 Task: Create a task  Implement a new cloud-based payroll system for a company , assign it to team member softage.1@softage.net in the project AgileNexus and update the status of the task to  Off Track , set the priority of the task to Medium
Action: Mouse moved to (78, 68)
Screenshot: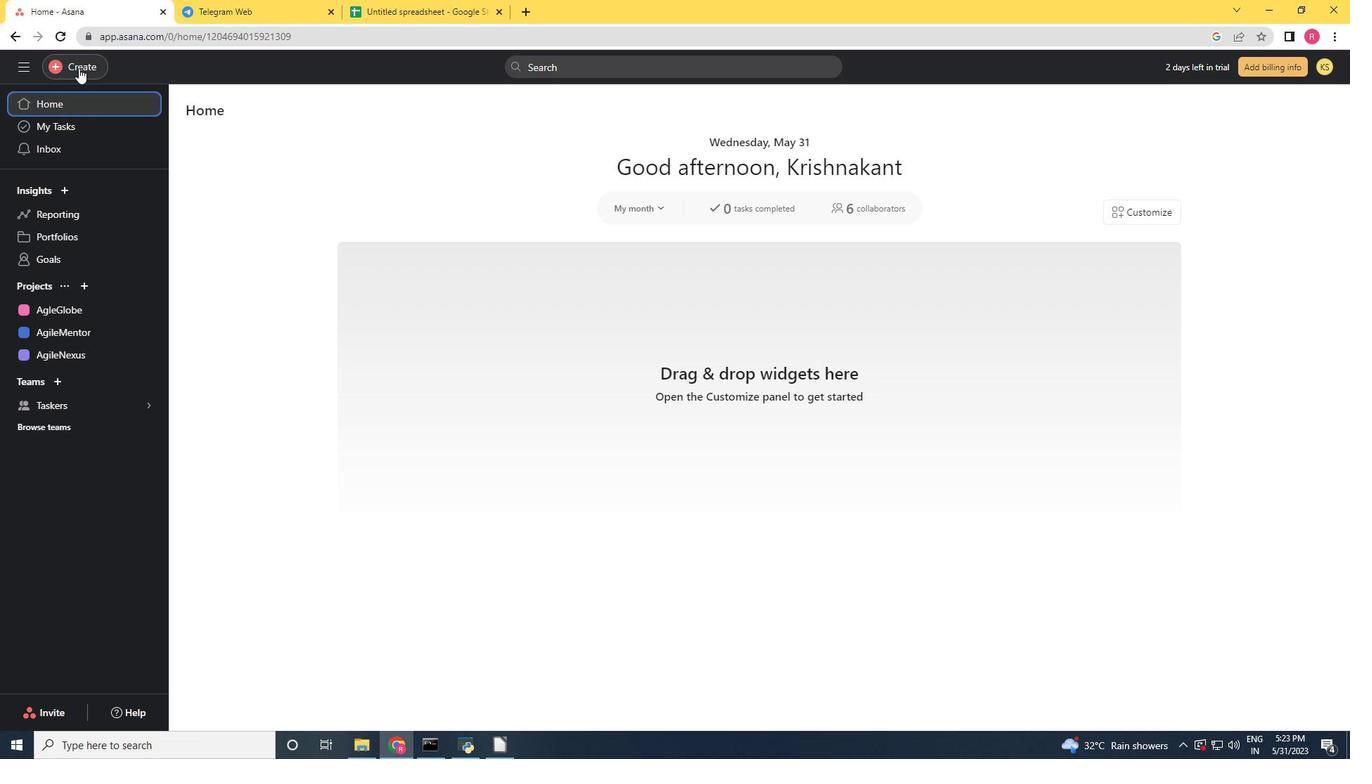 
Action: Mouse pressed left at (78, 68)
Screenshot: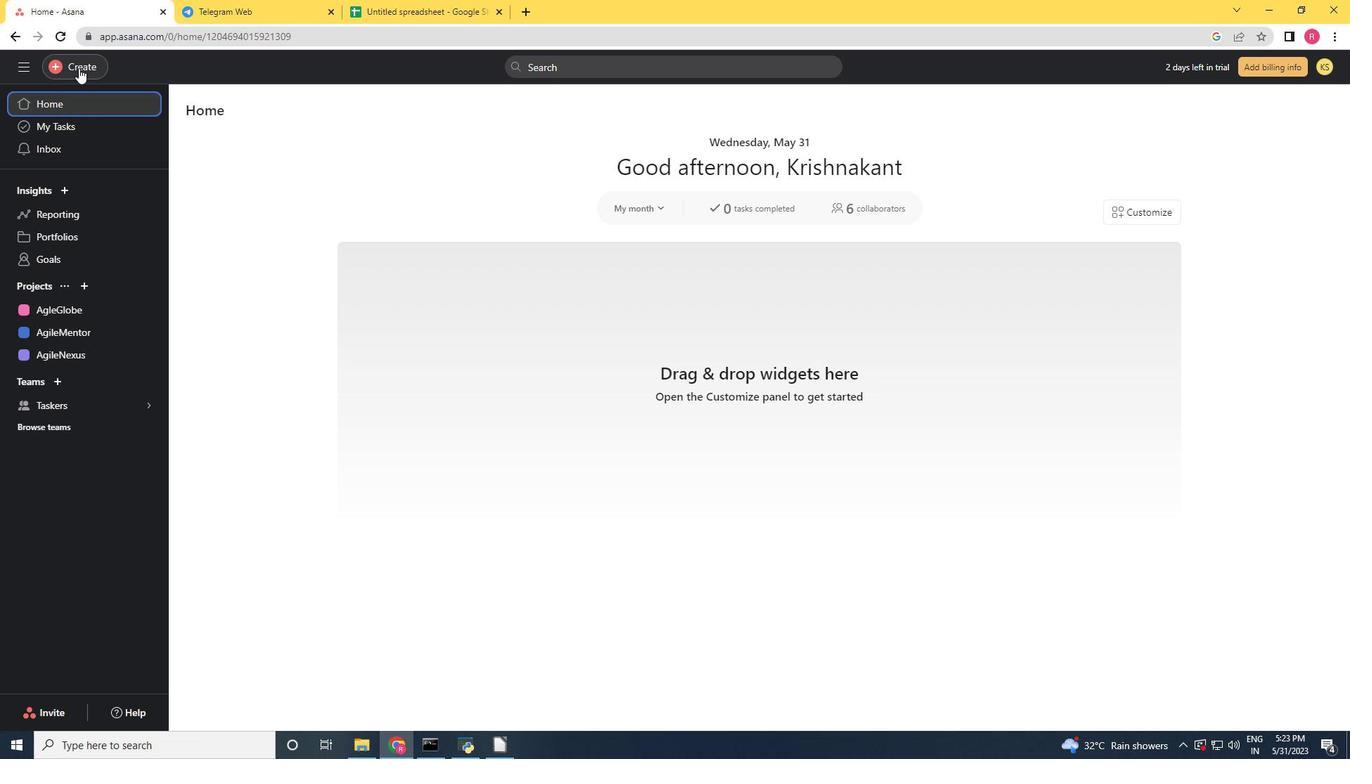 
Action: Mouse moved to (78, 364)
Screenshot: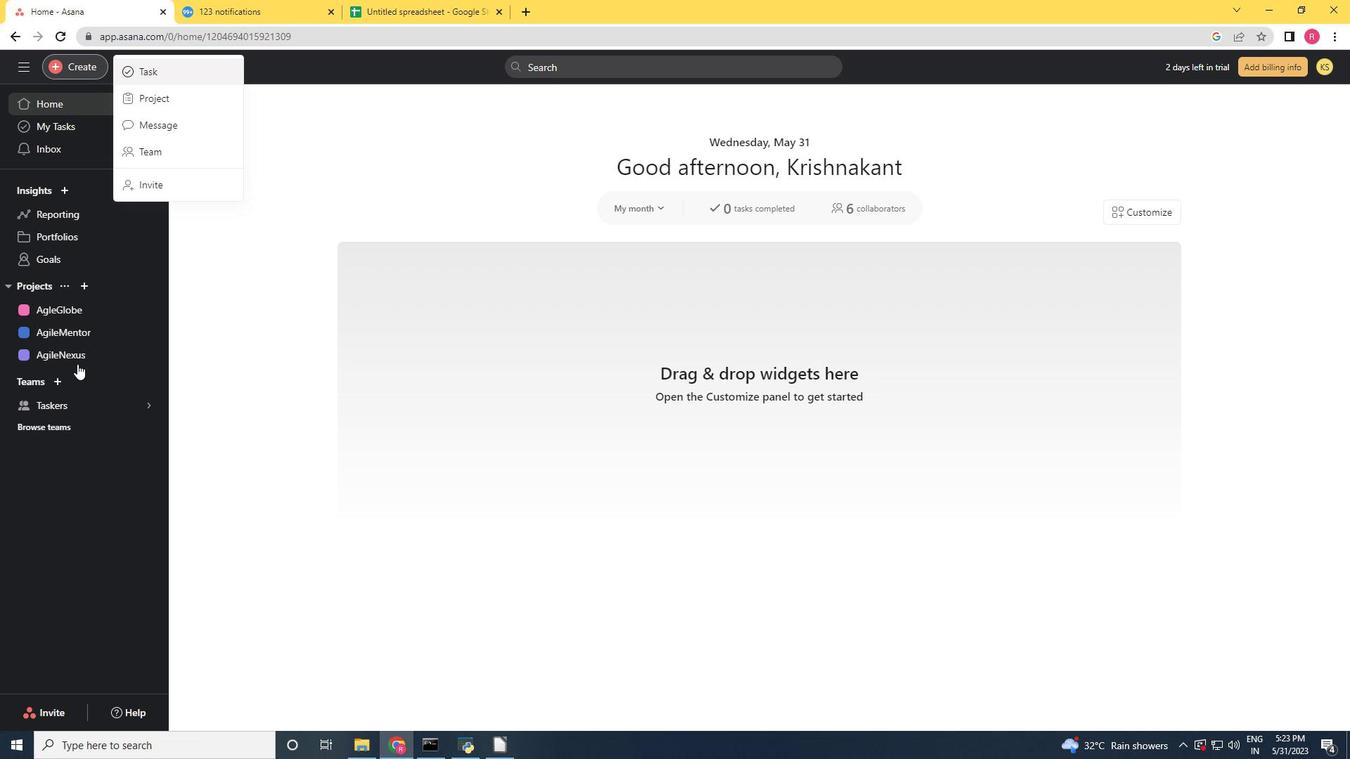 
Action: Mouse pressed left at (78, 364)
Screenshot: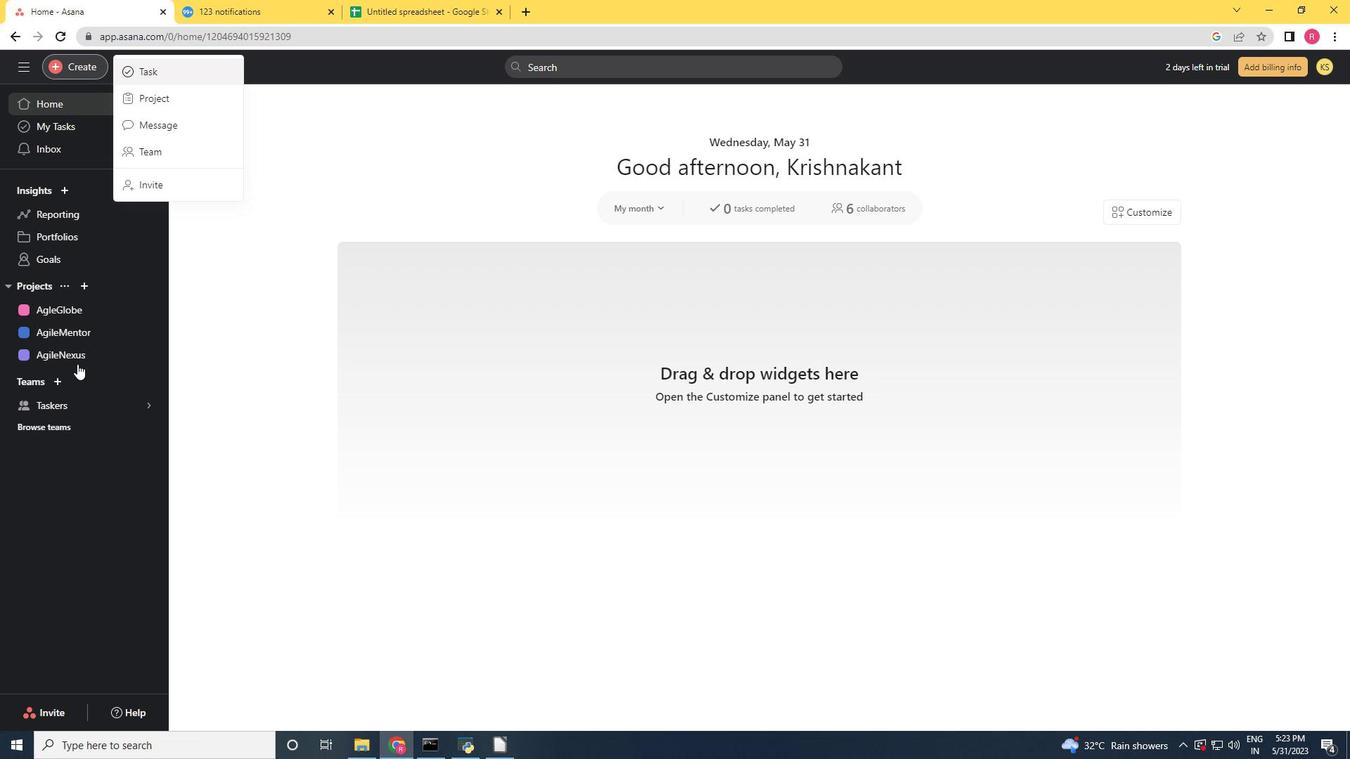 
Action: Mouse moved to (83, 66)
Screenshot: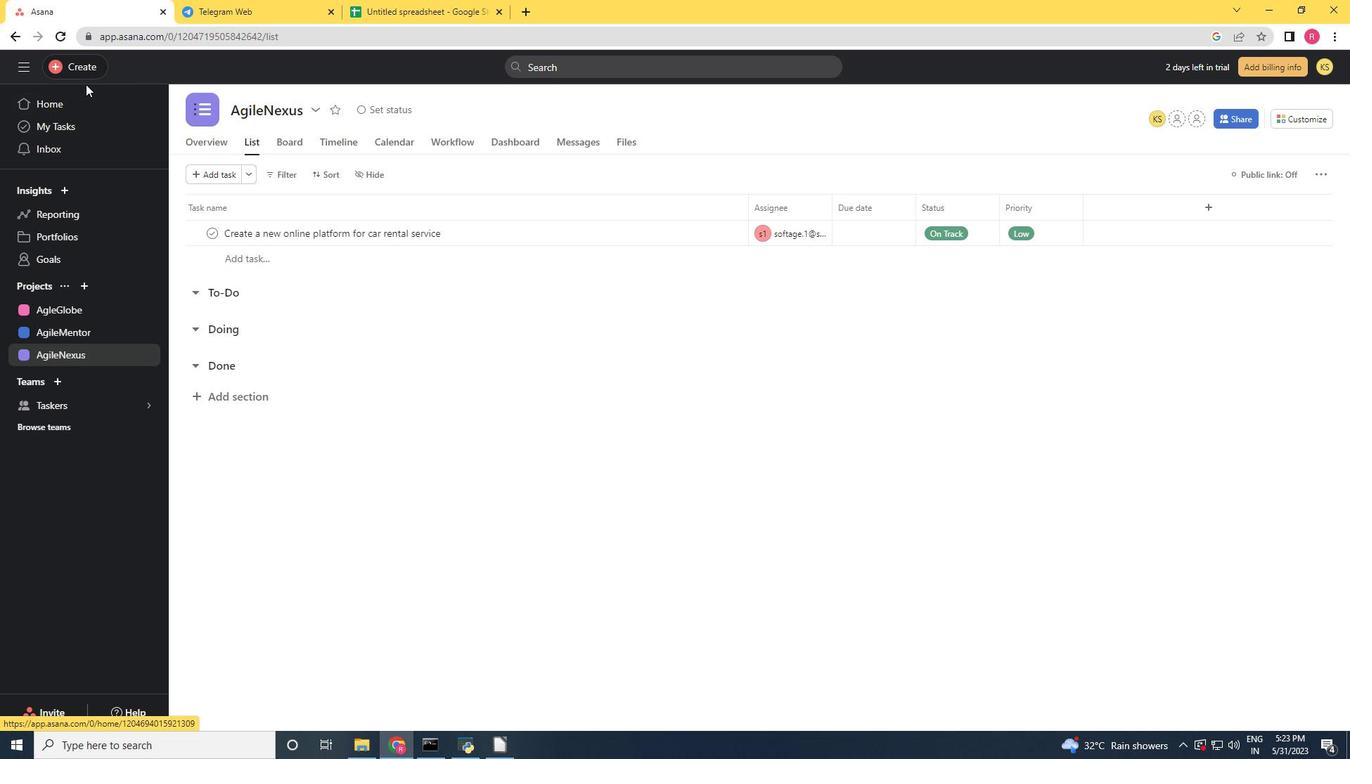 
Action: Mouse pressed left at (83, 66)
Screenshot: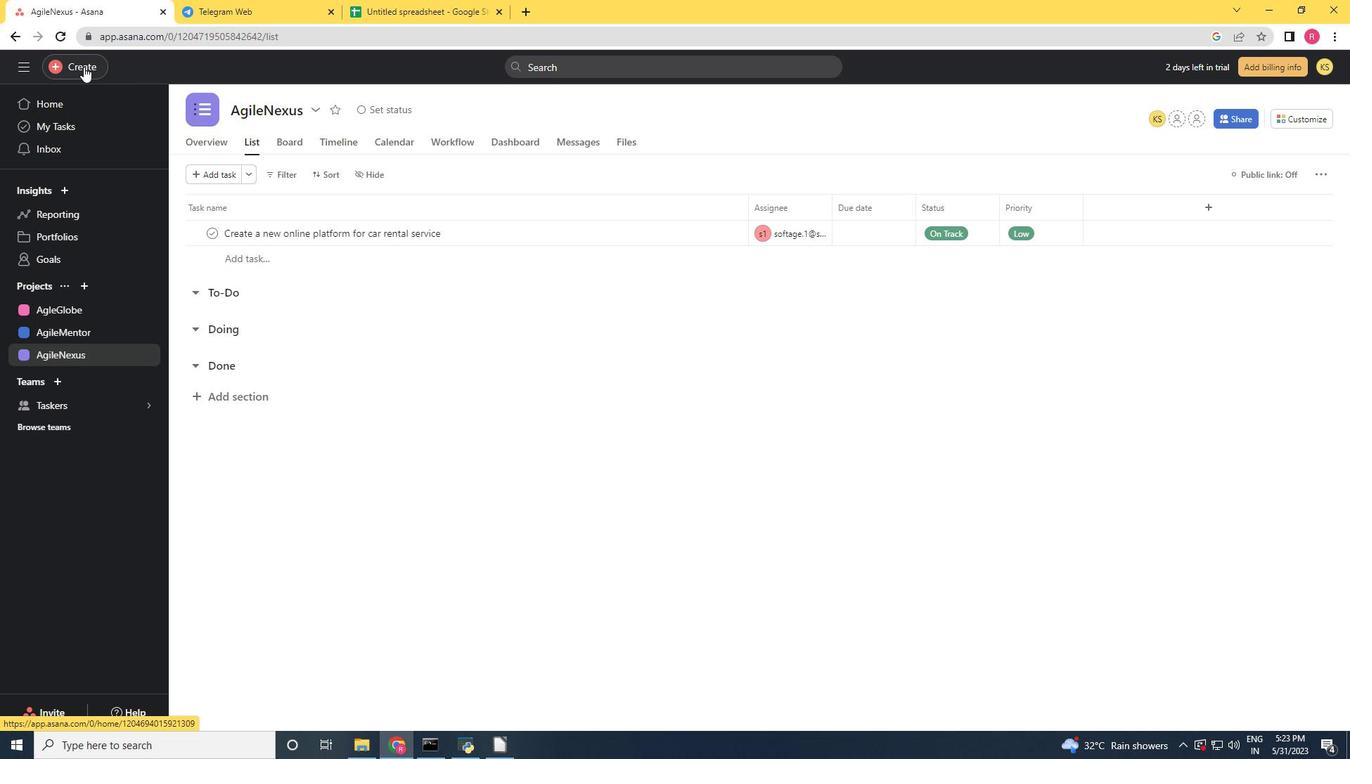 
Action: Mouse moved to (159, 65)
Screenshot: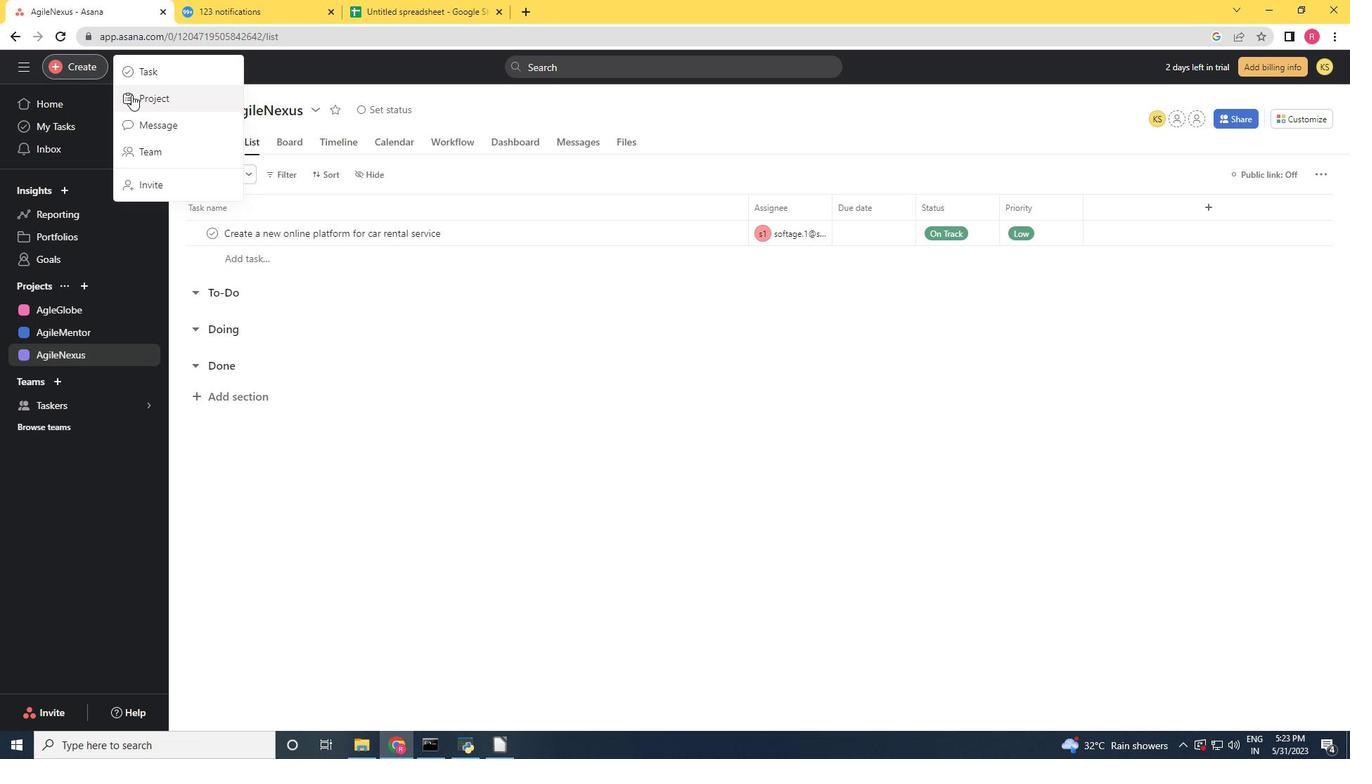 
Action: Mouse pressed left at (159, 65)
Screenshot: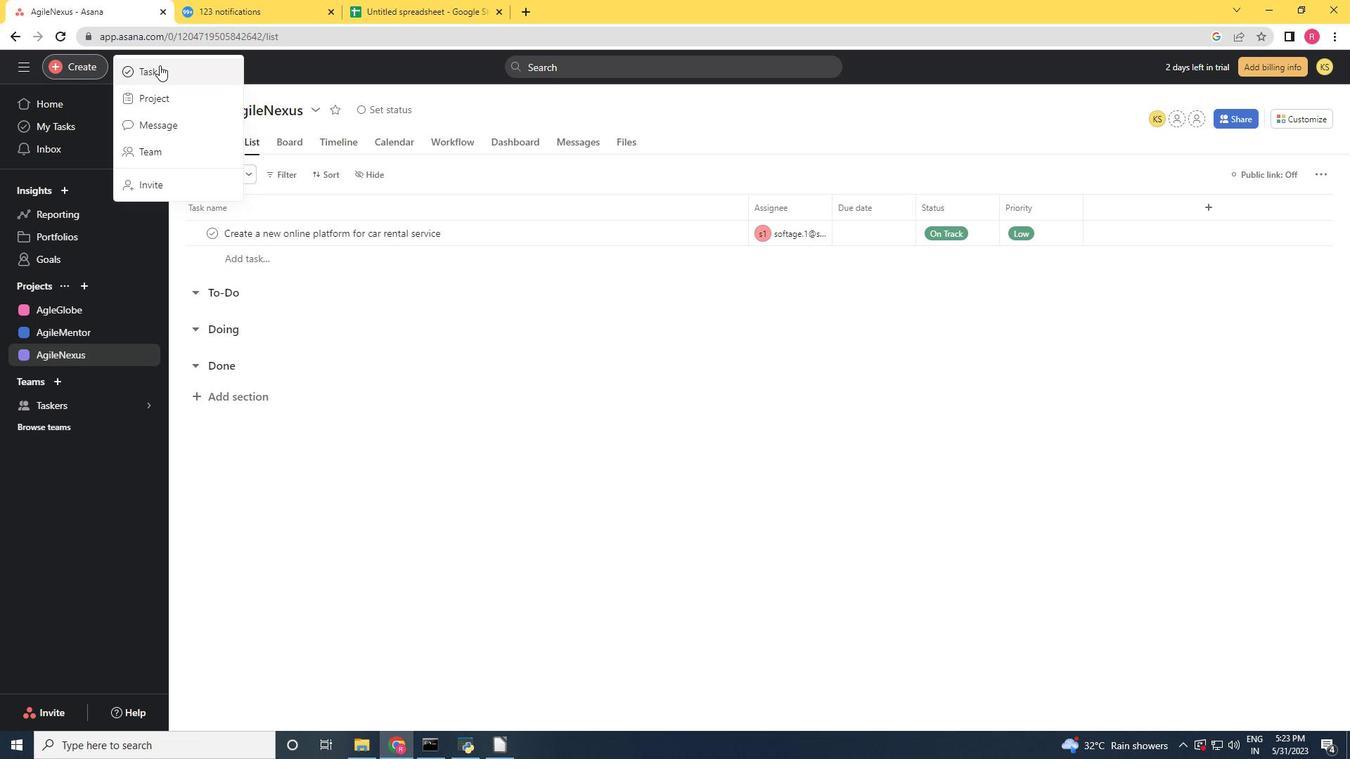
Action: Mouse moved to (159, 64)
Screenshot: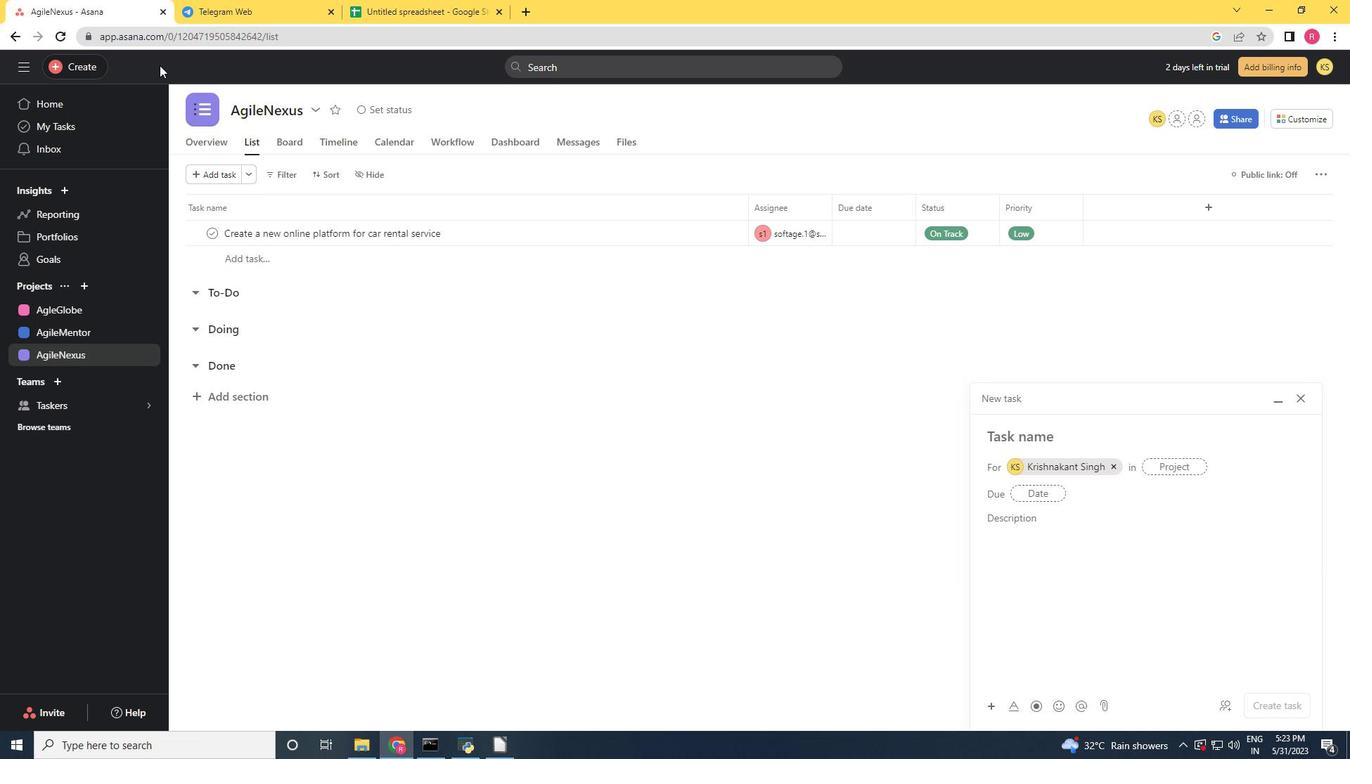 
Action: Key pressed <Key.shift>Implement<Key.space>a<Key.space>new<Key.space>cloud-based<Key.space>payroll<Key.space>sya<Key.backspace>stem<Key.space>for<Key.space>a<Key.space>company<Key.space>
Screenshot: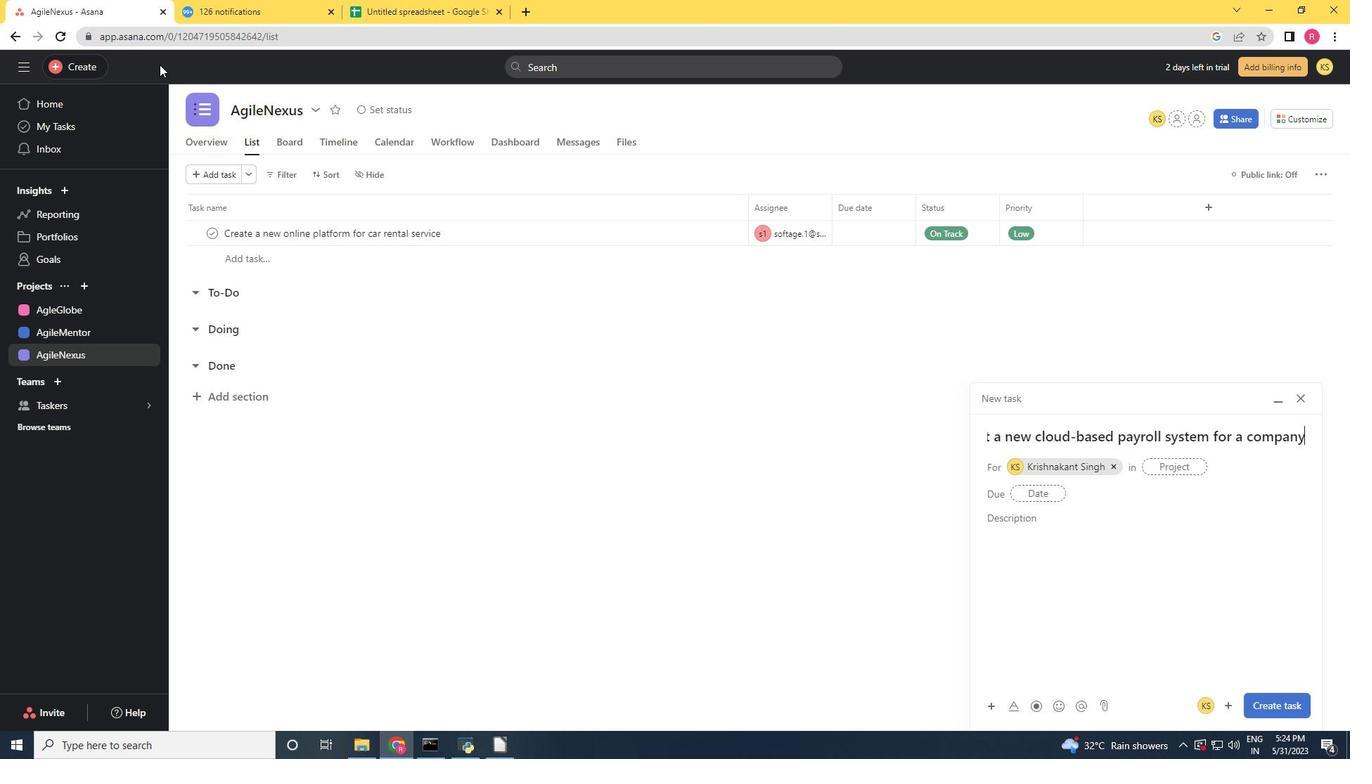 
Action: Mouse moved to (1113, 461)
Screenshot: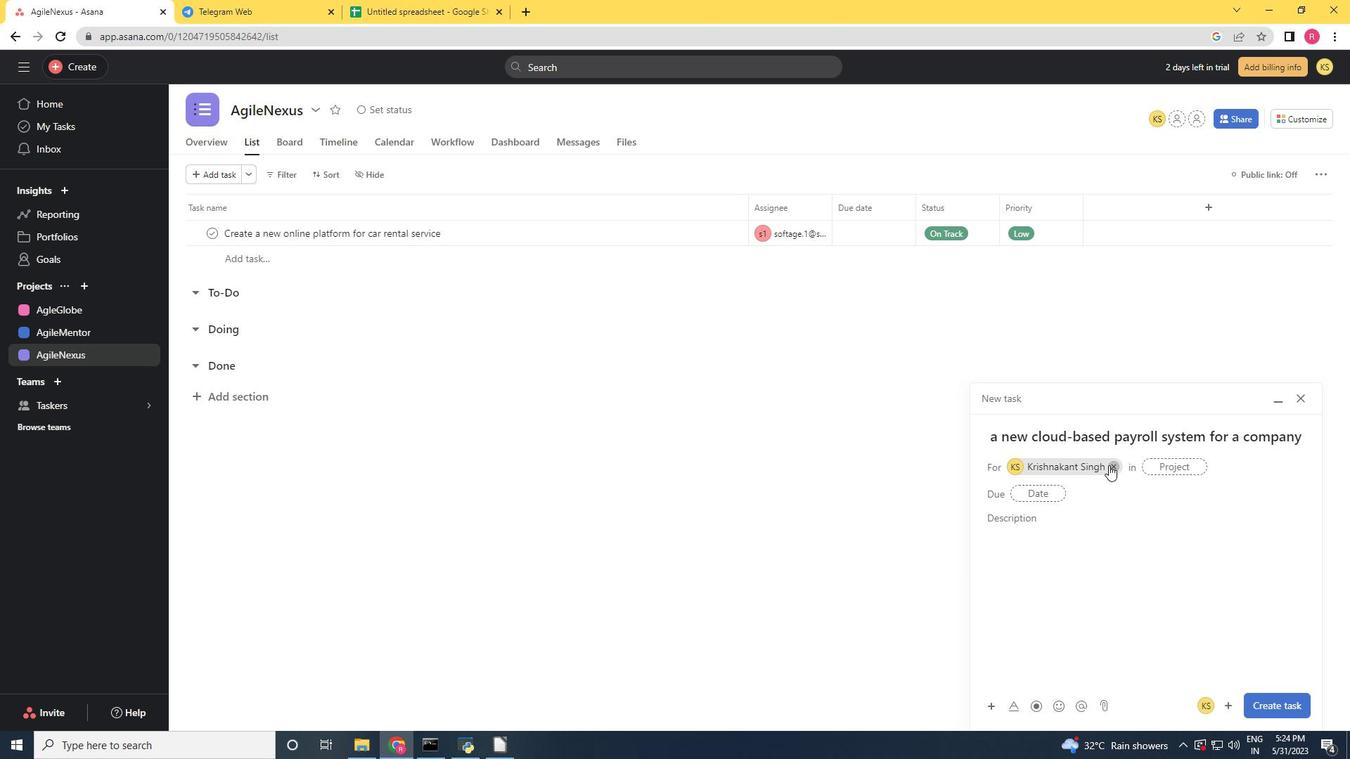 
Action: Mouse pressed left at (1113, 461)
Screenshot: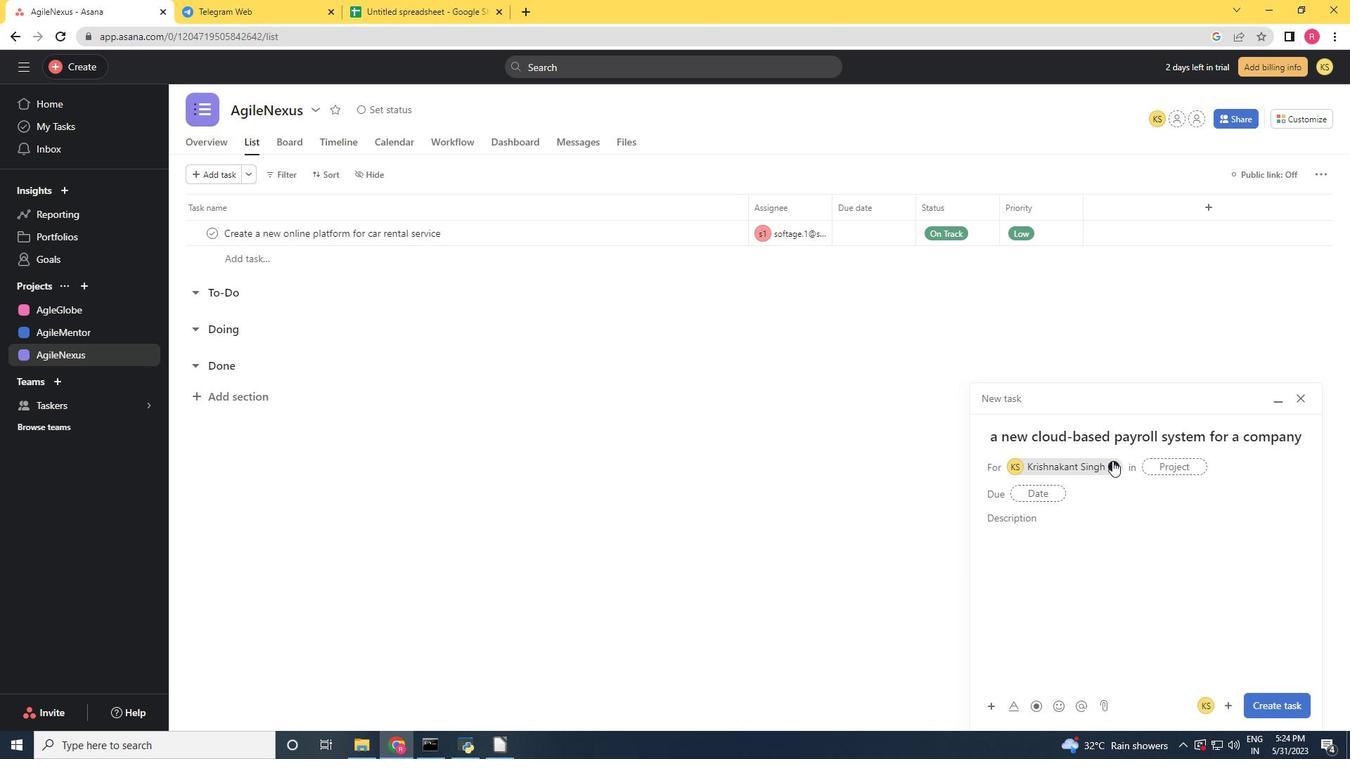 
Action: Mouse moved to (1051, 466)
Screenshot: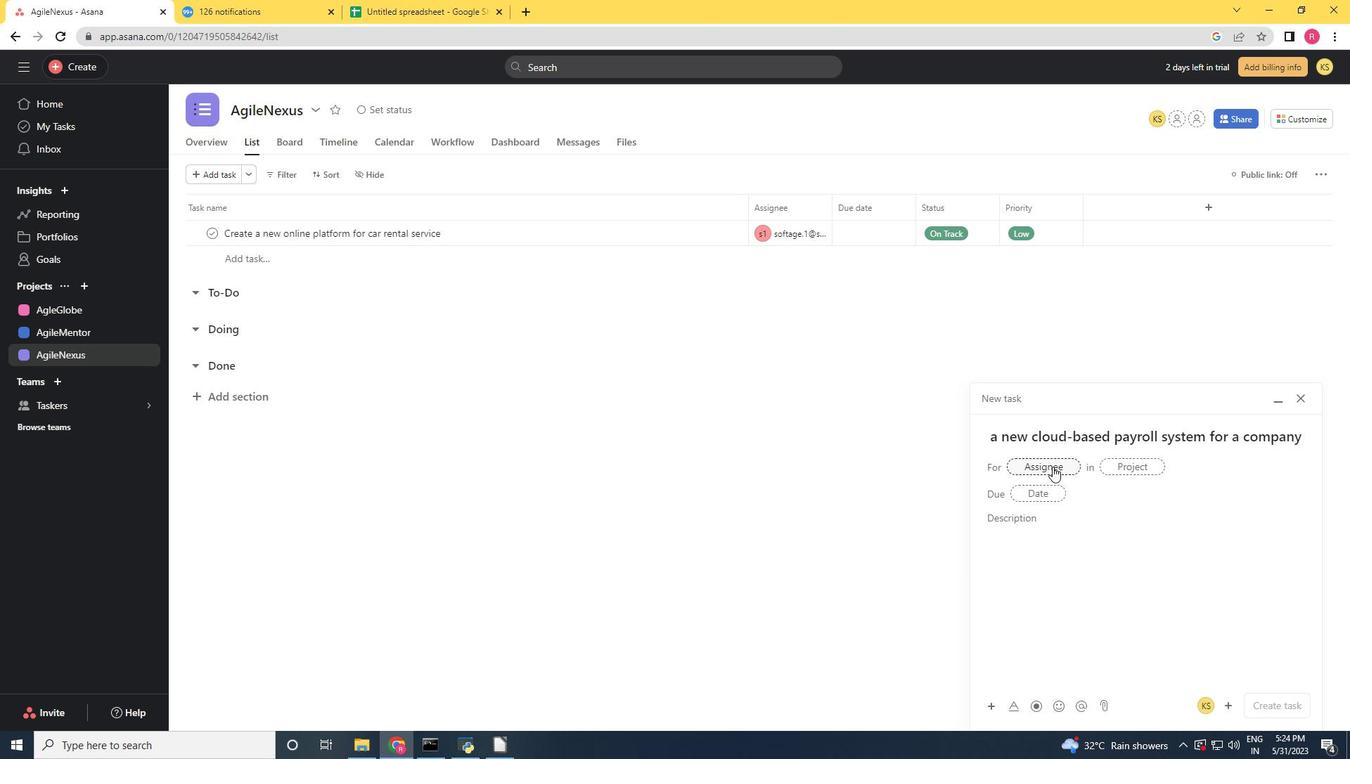 
Action: Mouse pressed left at (1051, 466)
Screenshot: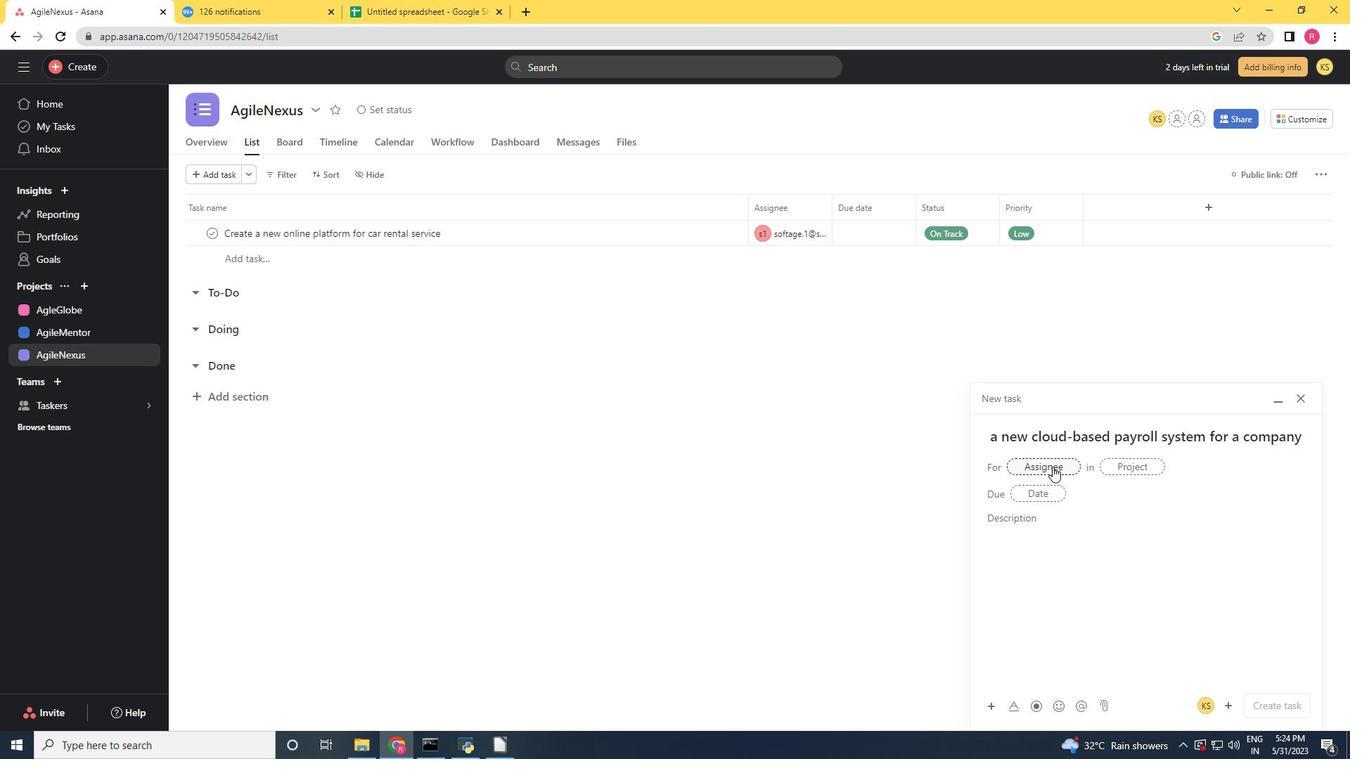 
Action: Key pressed softage.1<Key.shift><Key.shift><Key.shift><Key.shift><Key.shift><Key.shift><Key.shift><Key.shift><Key.shift><Key.shift><Key.shift>@softage.net
Screenshot: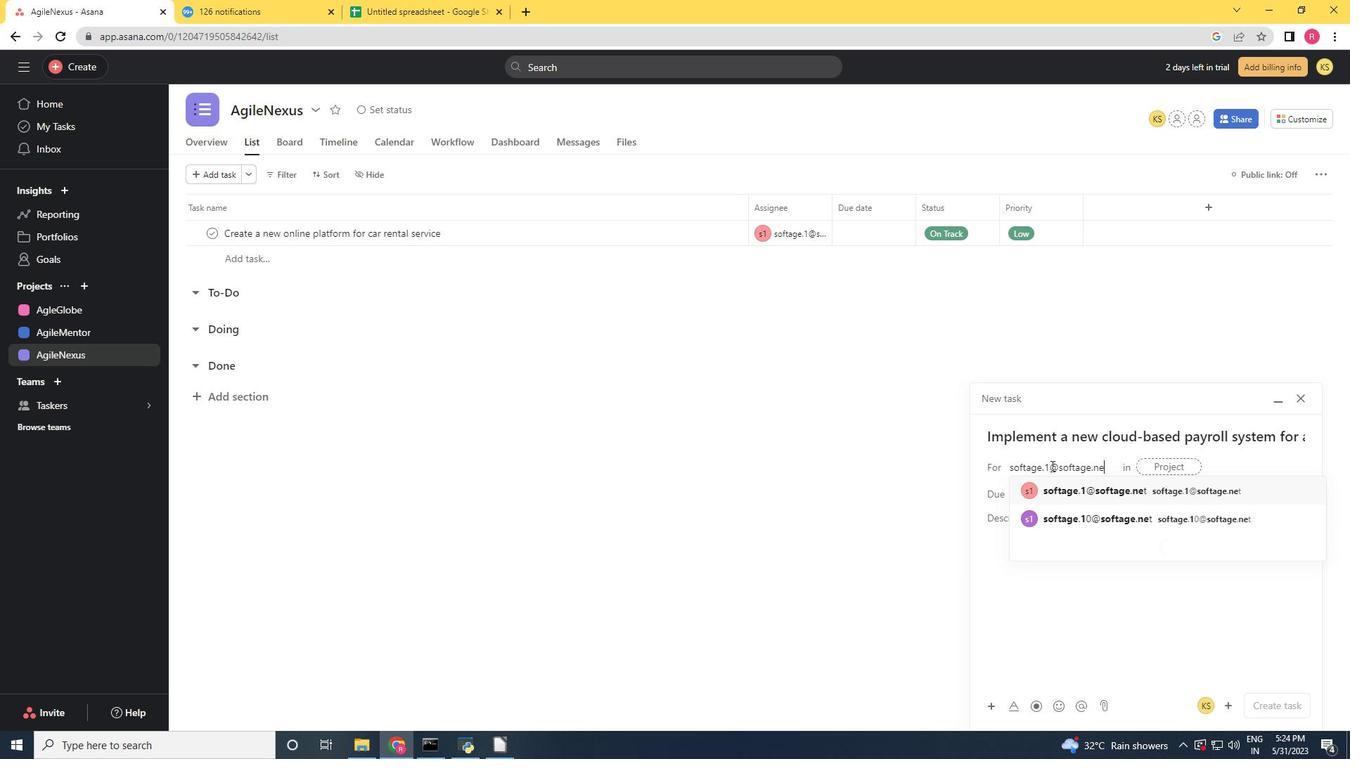 
Action: Mouse moved to (1095, 487)
Screenshot: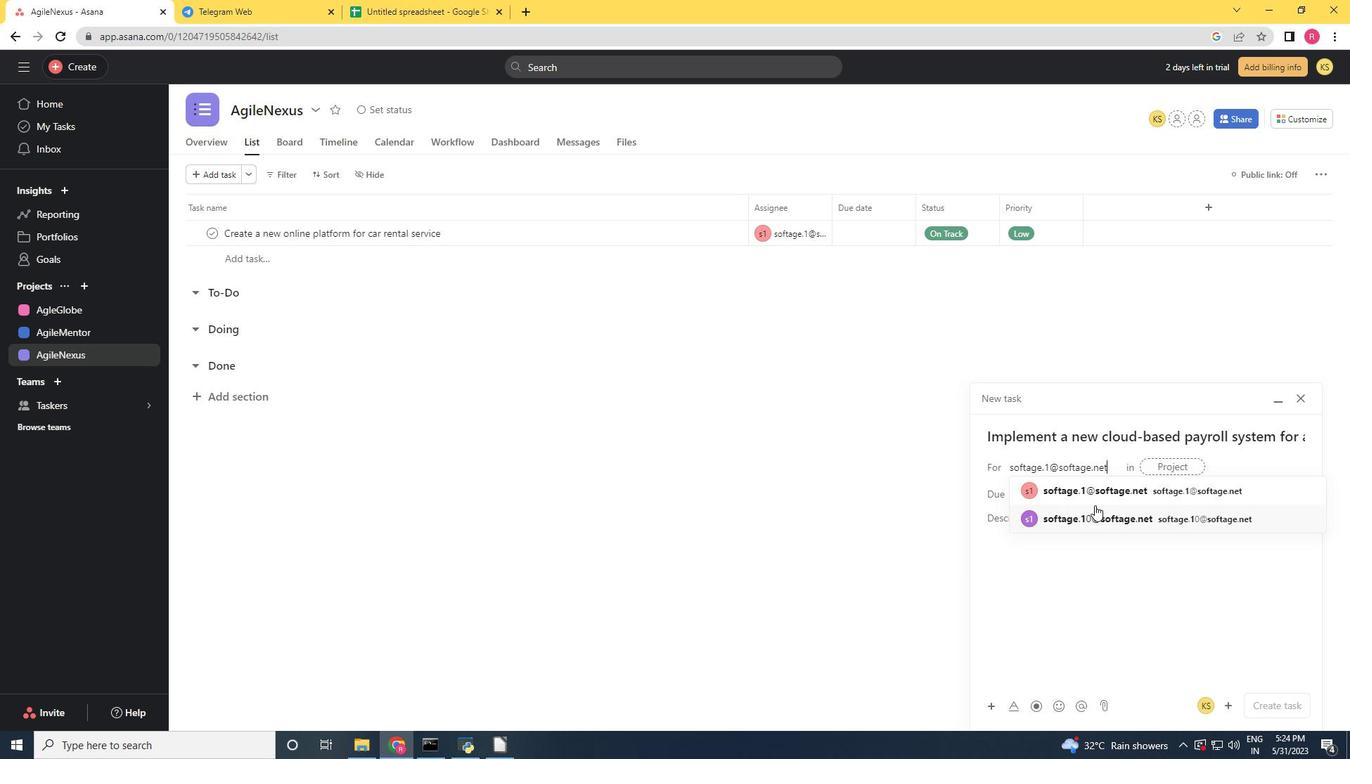 
Action: Mouse pressed left at (1095, 487)
Screenshot: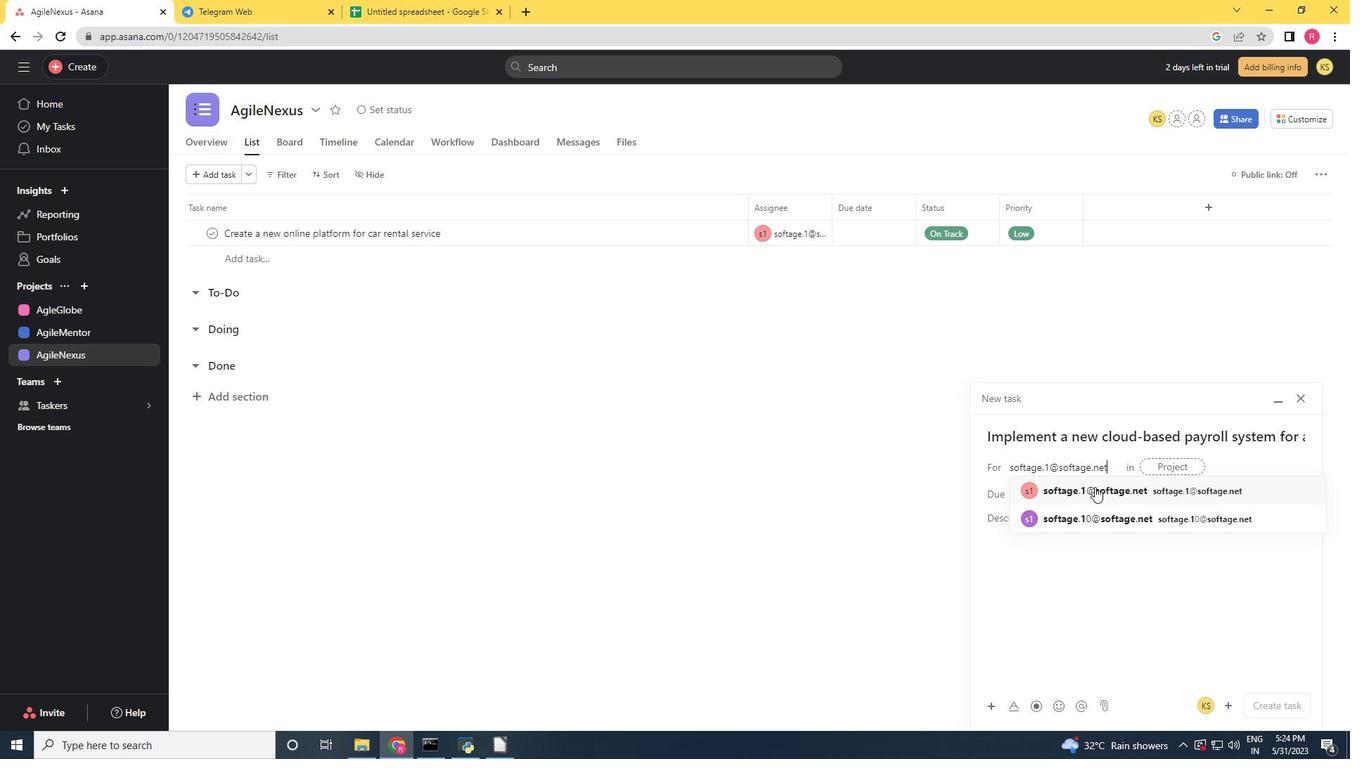 
Action: Mouse moved to (912, 491)
Screenshot: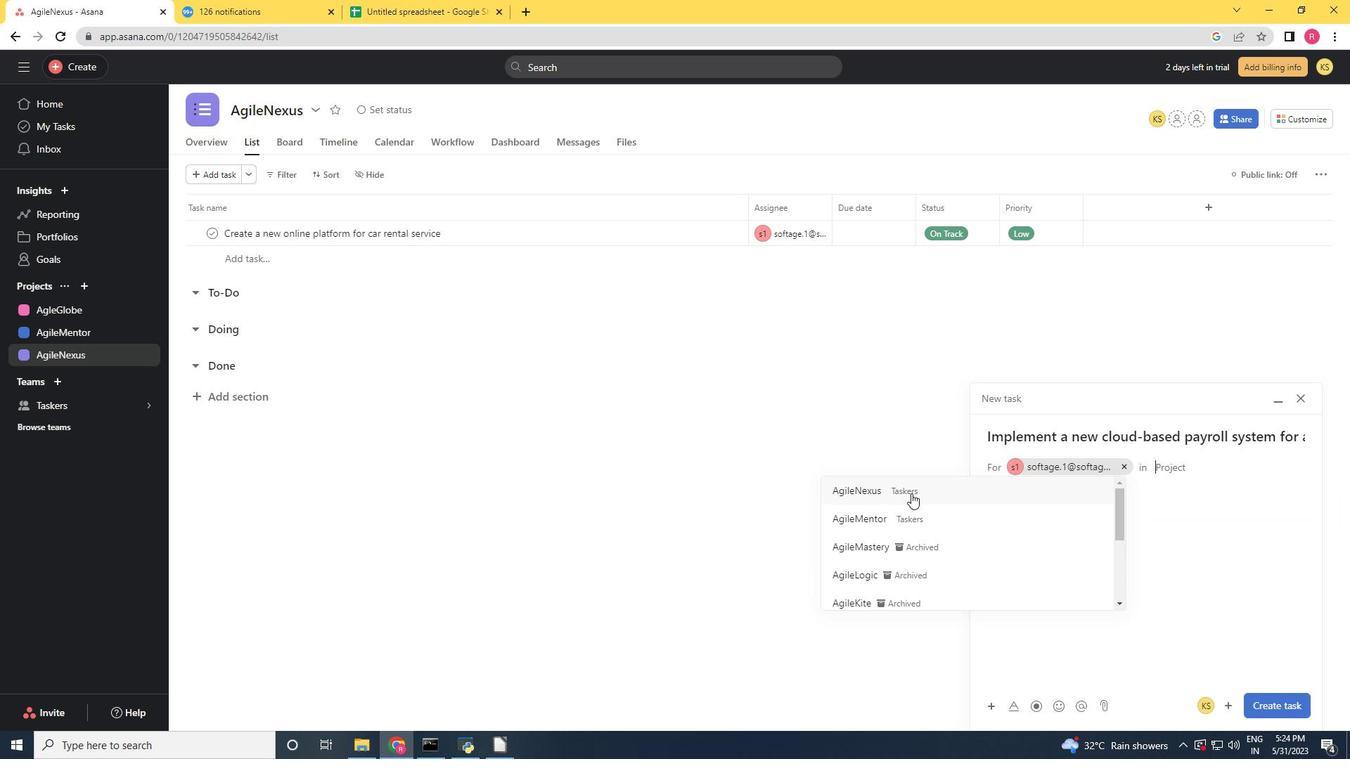 
Action: Mouse pressed left at (912, 491)
Screenshot: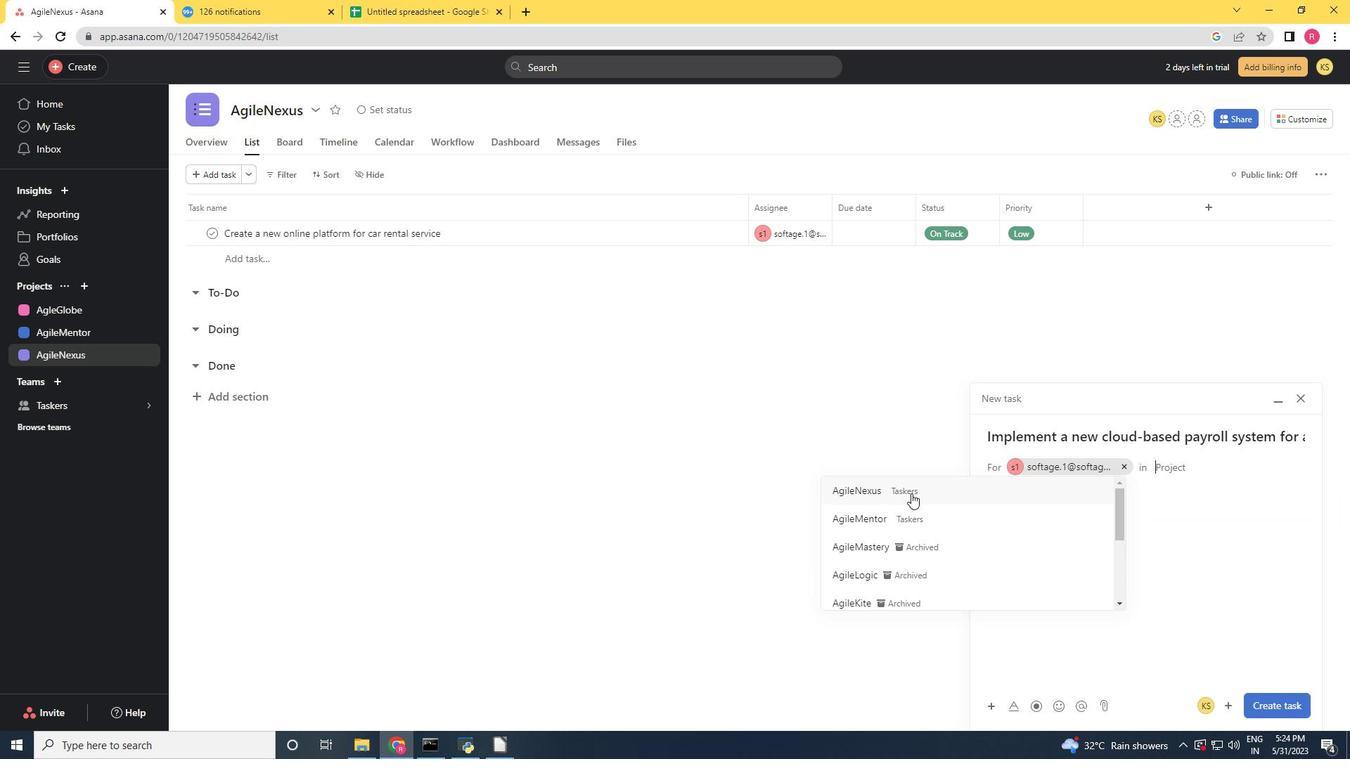 
Action: Mouse moved to (1068, 525)
Screenshot: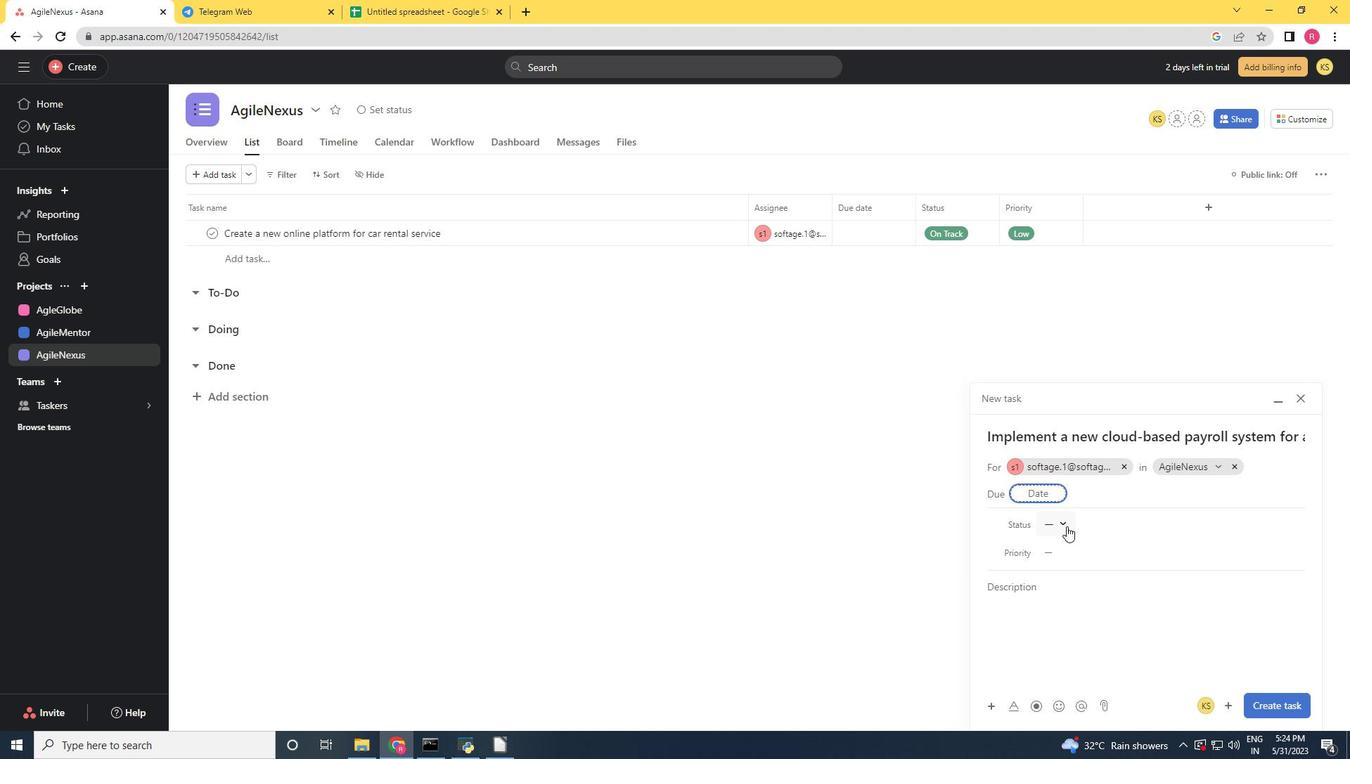 
Action: Mouse pressed left at (1068, 525)
Screenshot: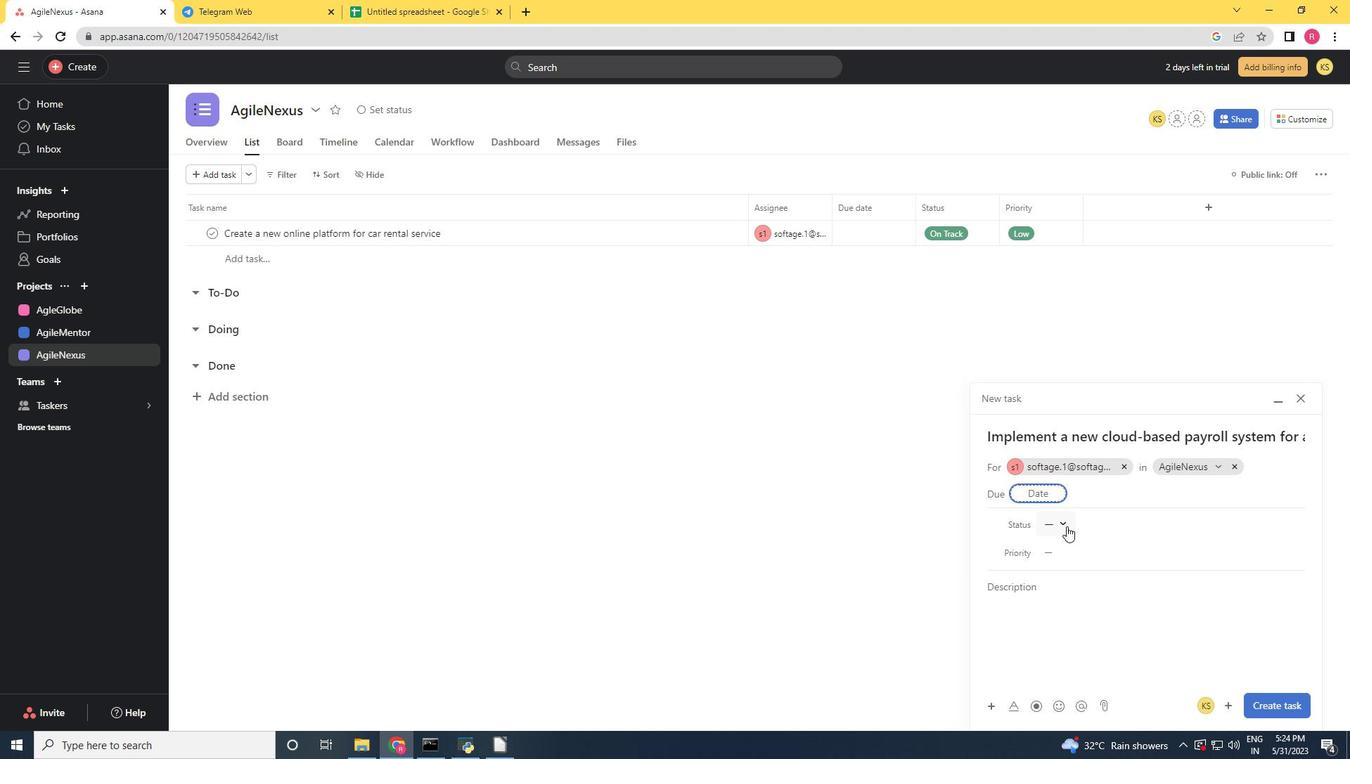 
Action: Mouse moved to (1103, 602)
Screenshot: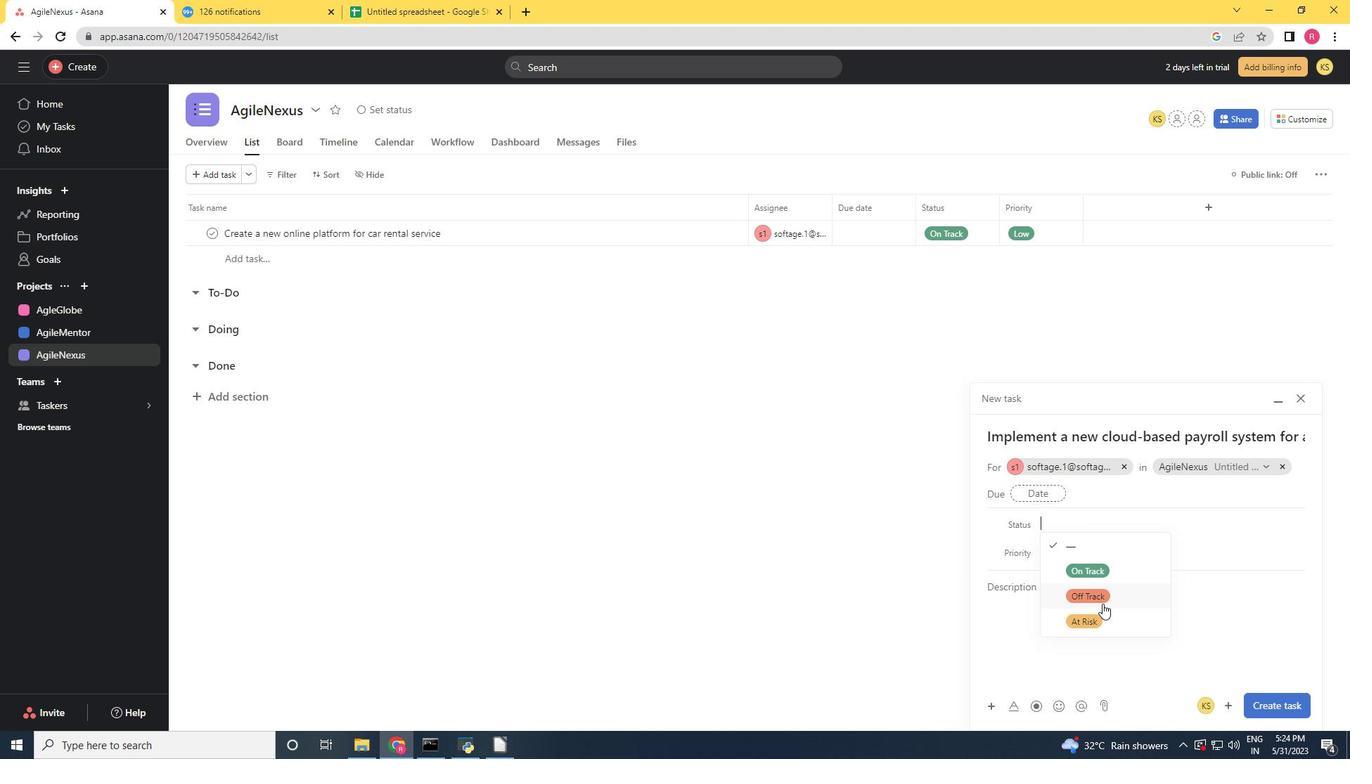 
Action: Mouse pressed left at (1103, 602)
Screenshot: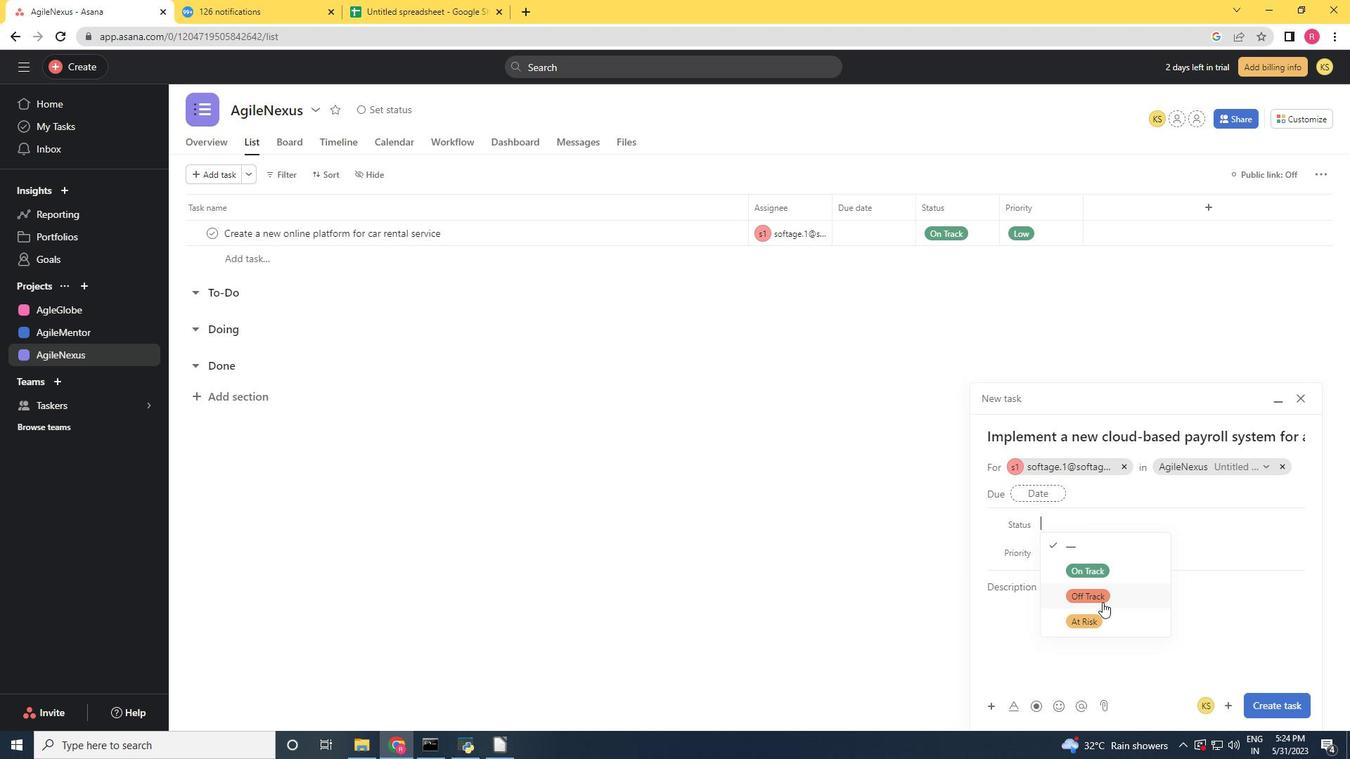 
Action: Mouse moved to (1068, 556)
Screenshot: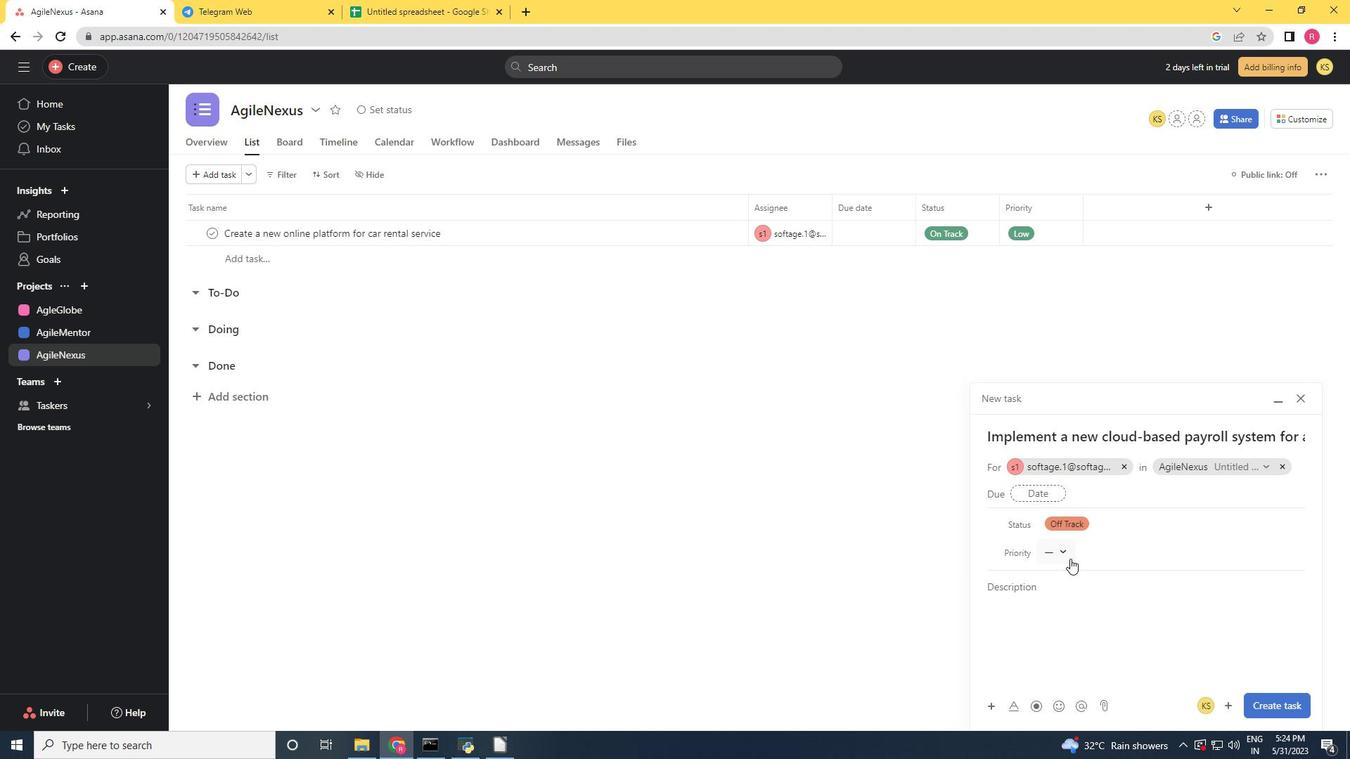 
Action: Mouse pressed left at (1068, 556)
Screenshot: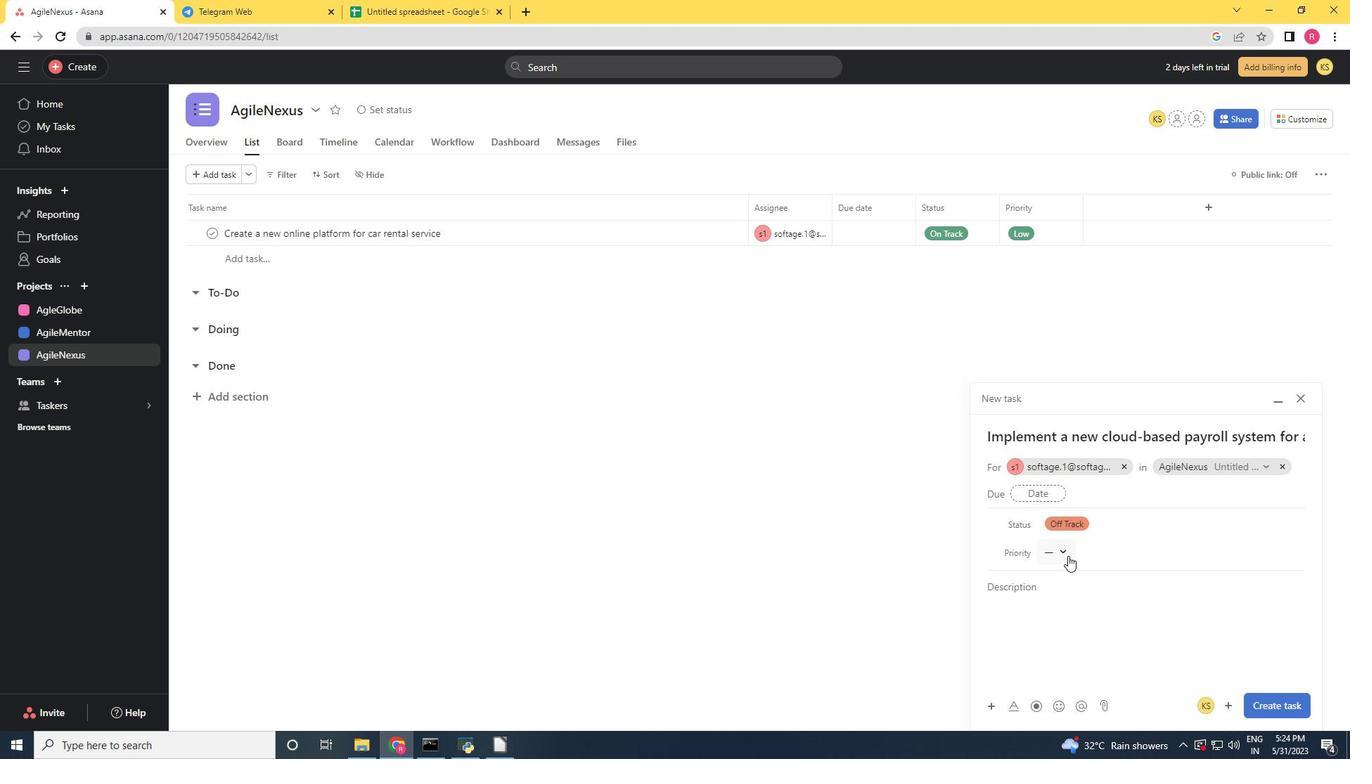 
Action: Mouse moved to (1101, 629)
Screenshot: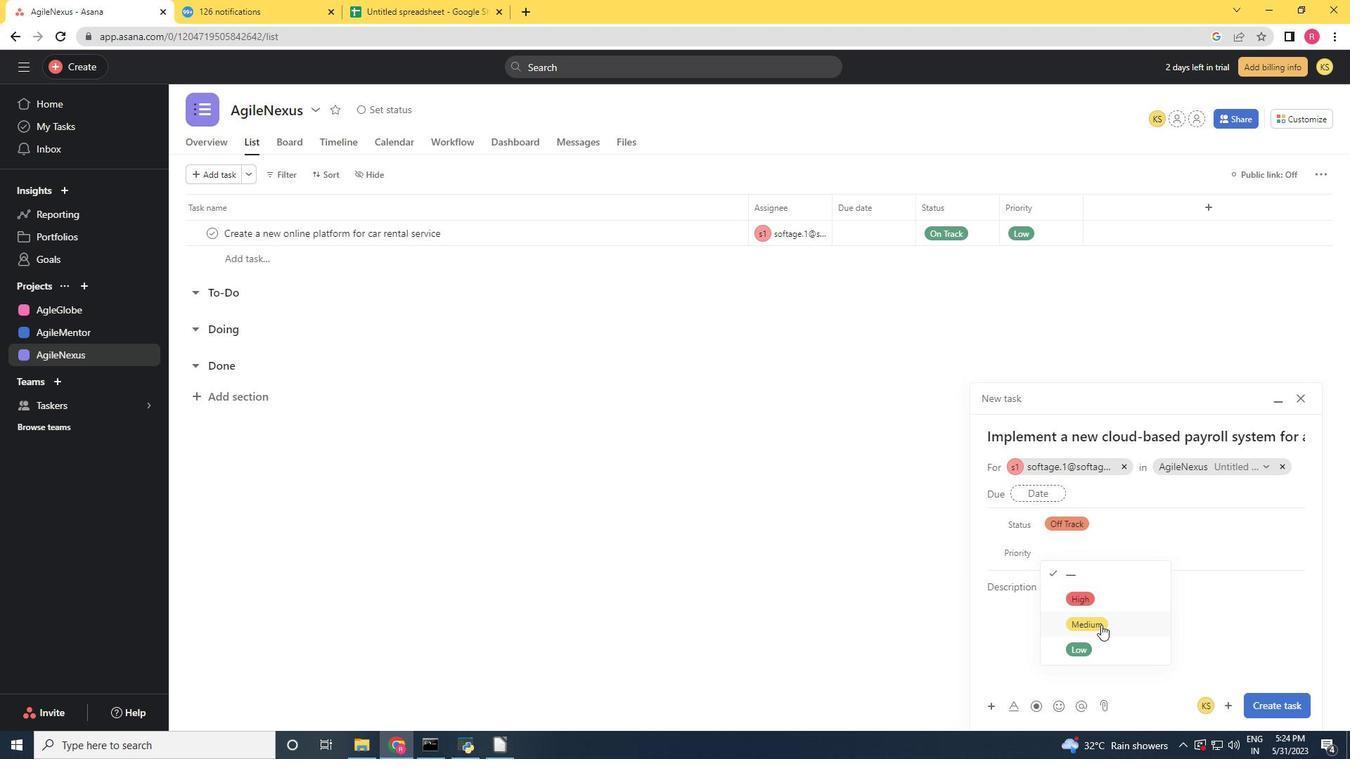 
Action: Mouse pressed left at (1101, 629)
Screenshot: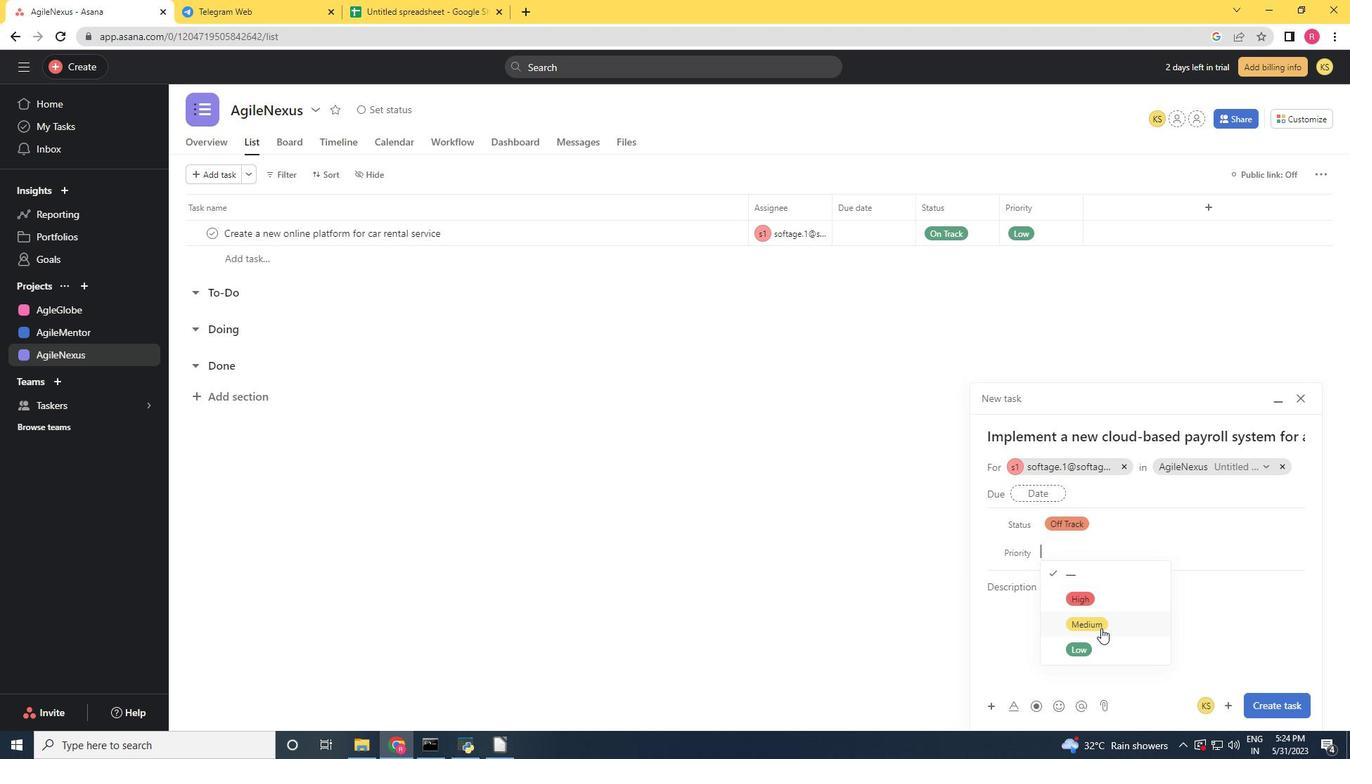 
Action: Mouse moved to (1279, 704)
Screenshot: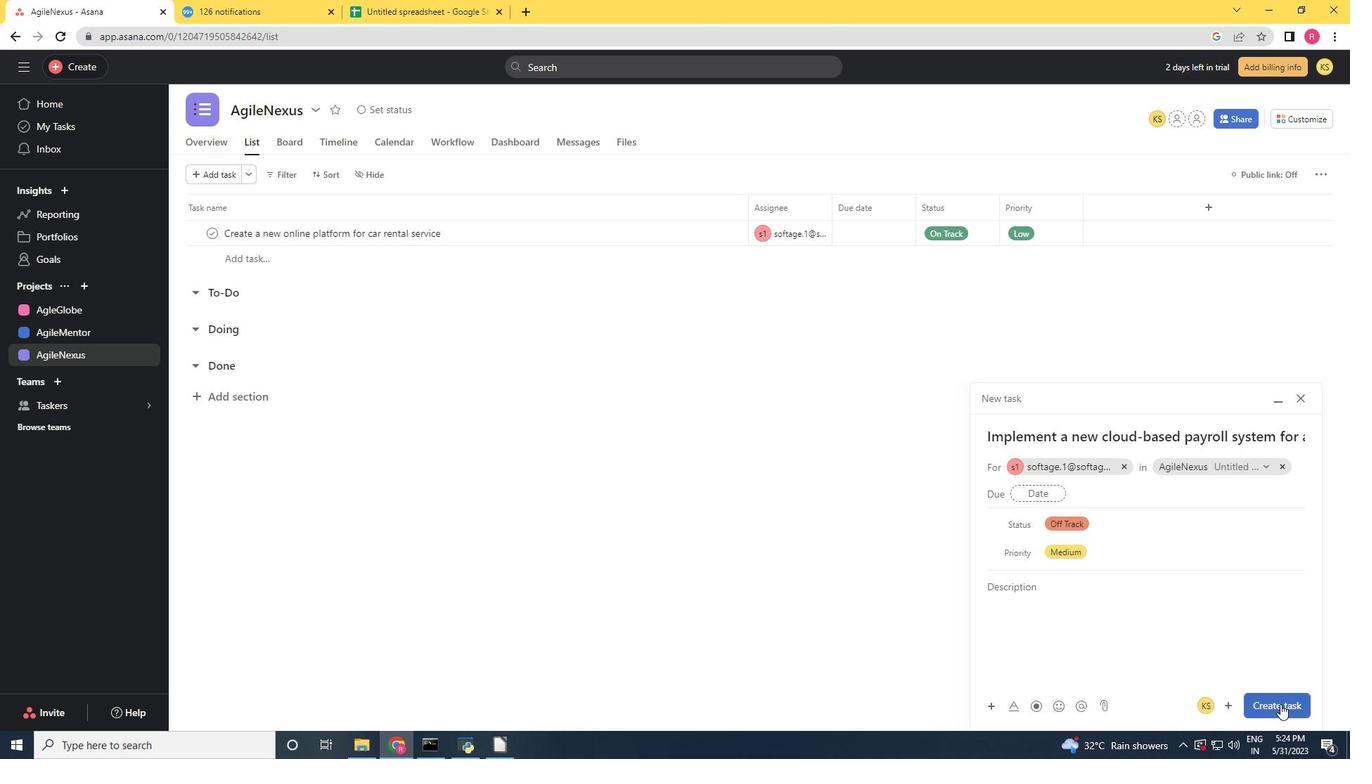 
Action: Mouse pressed left at (1279, 704)
Screenshot: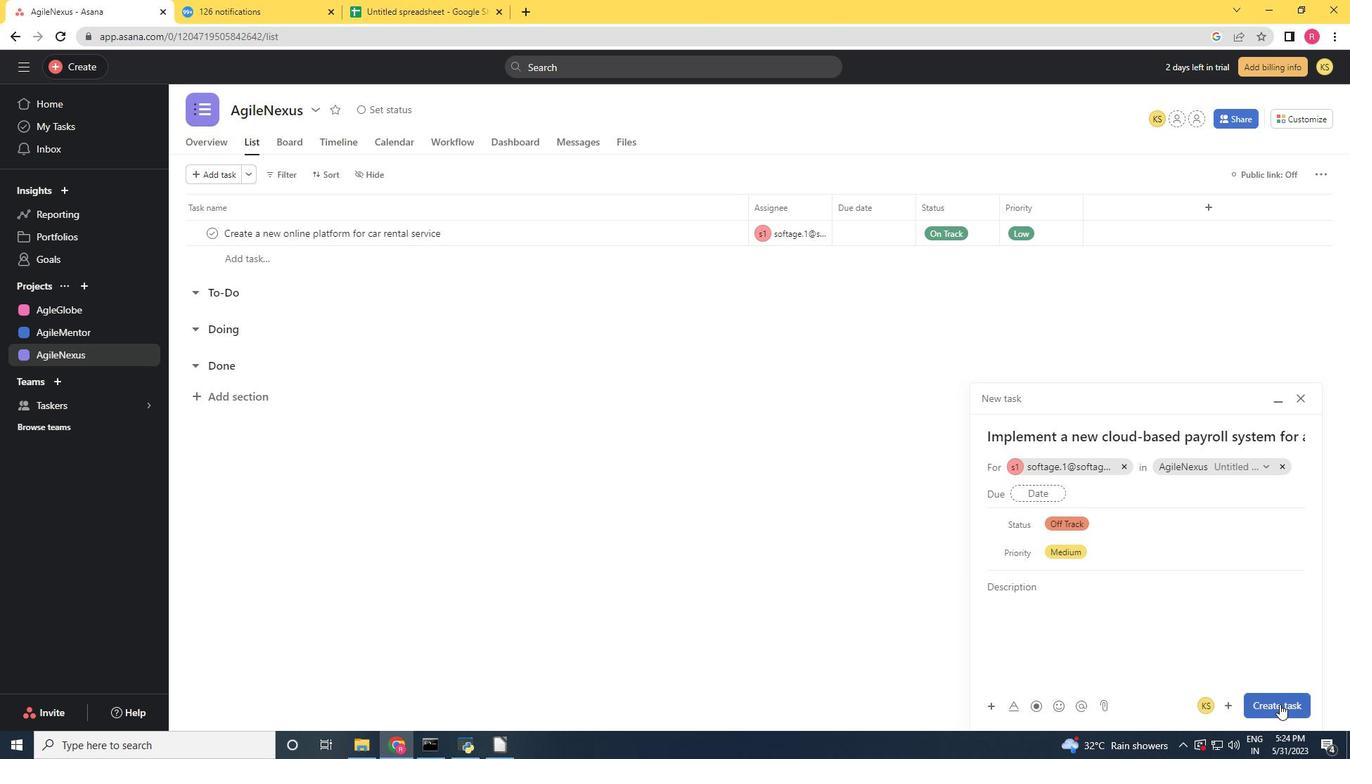 
Action: Mouse moved to (1319, 674)
Screenshot: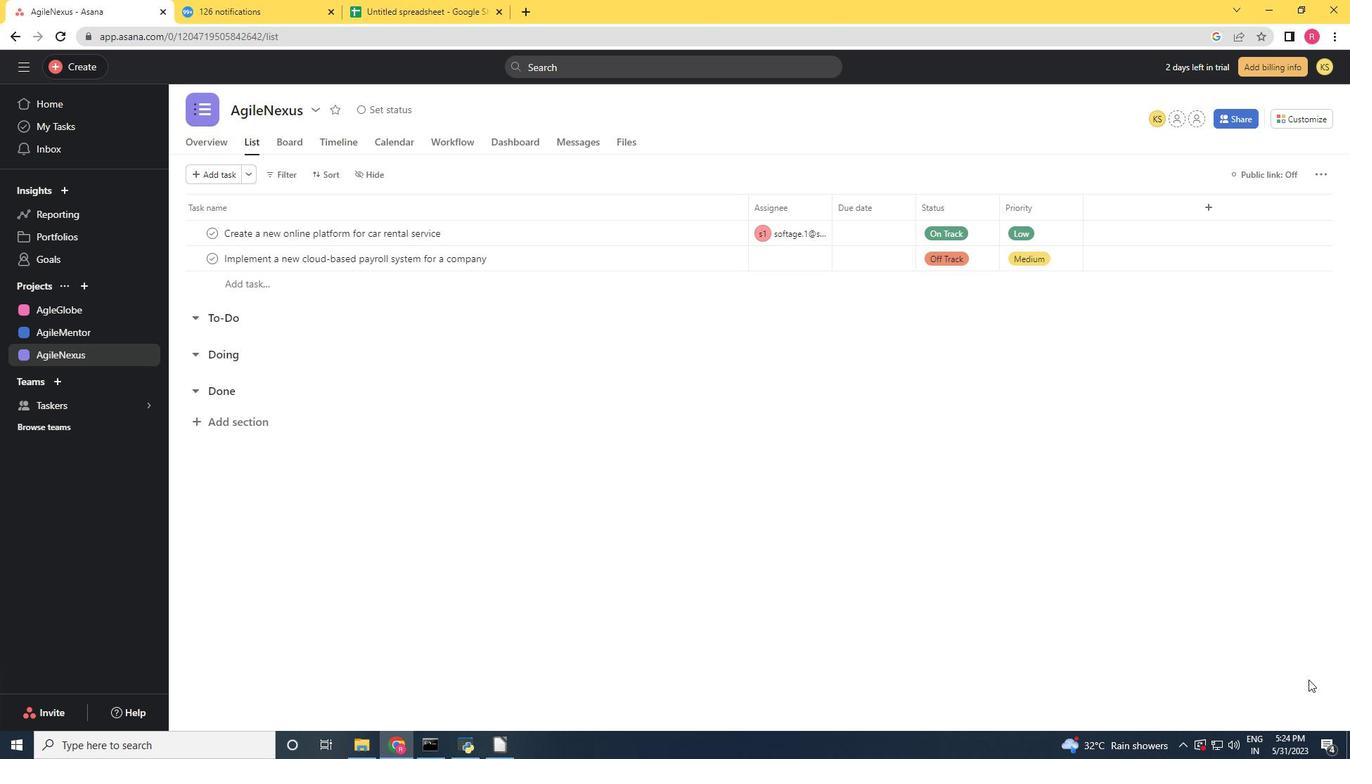 
